 Task: Create a rule when the due date is marked asincomplete in a card by me.
Action: Mouse moved to (1103, 95)
Screenshot: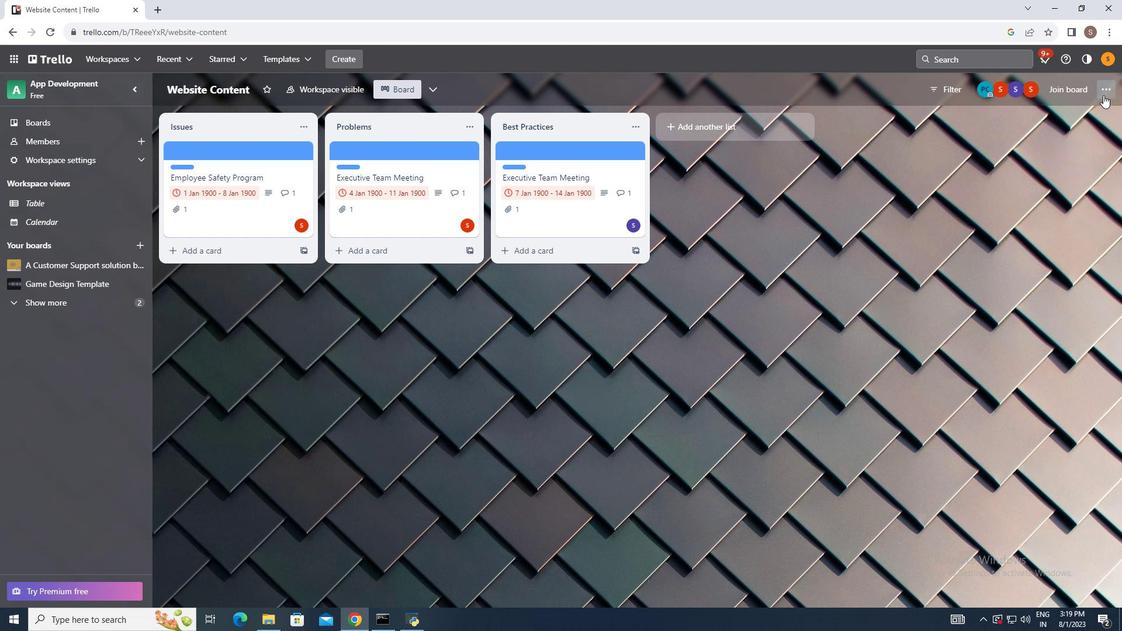
Action: Mouse pressed left at (1103, 95)
Screenshot: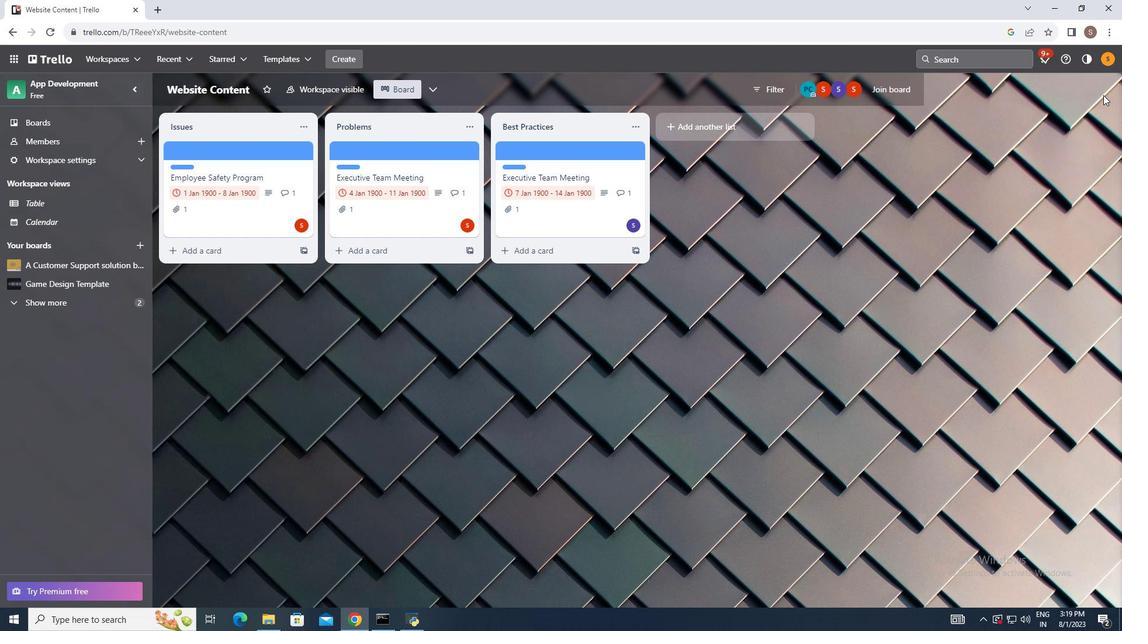 
Action: Mouse moved to (1026, 235)
Screenshot: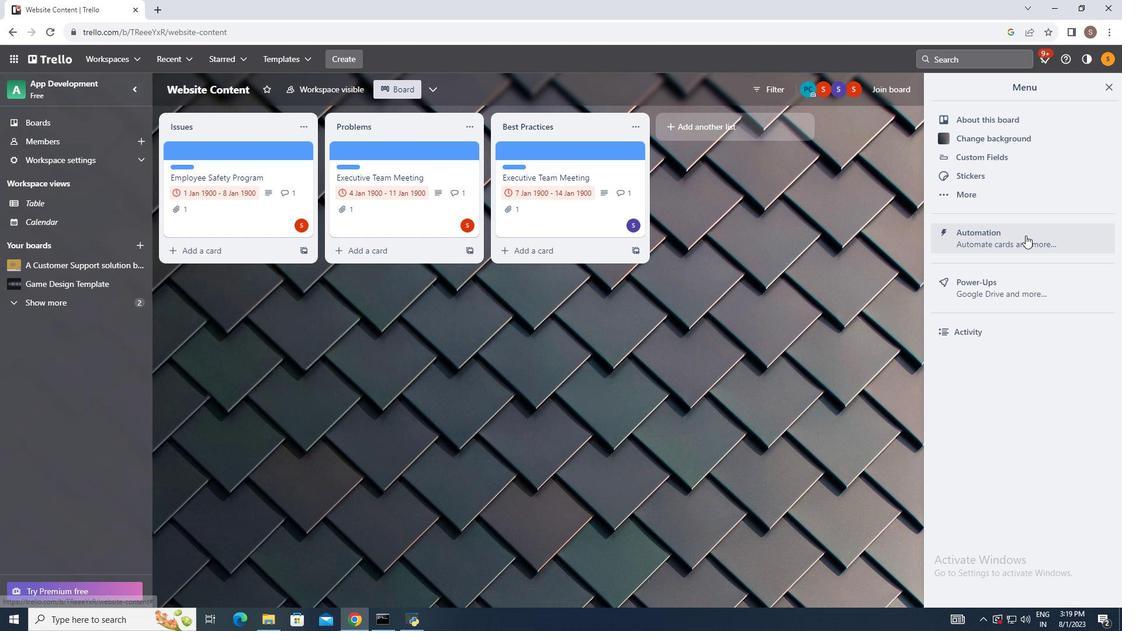 
Action: Mouse pressed left at (1026, 235)
Screenshot: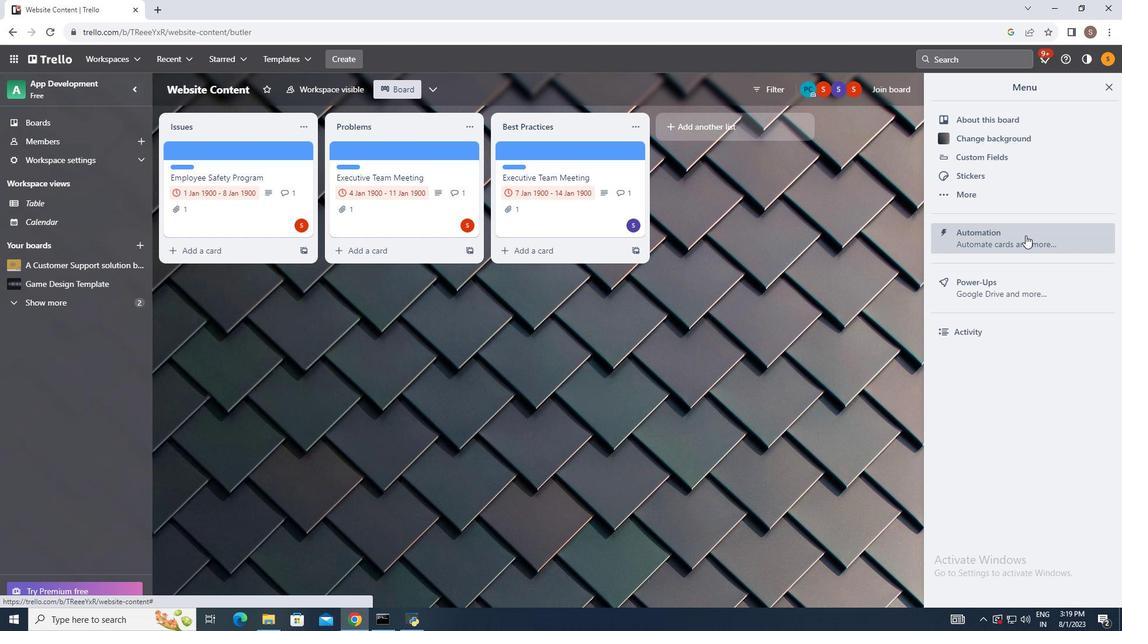 
Action: Mouse moved to (212, 195)
Screenshot: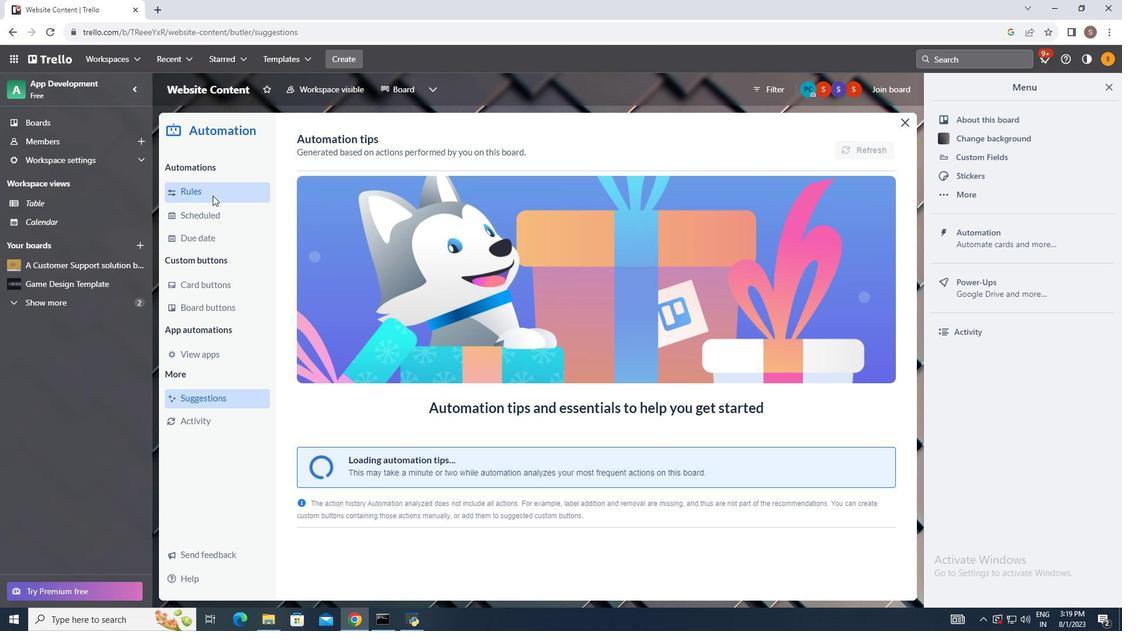 
Action: Mouse pressed left at (212, 195)
Screenshot: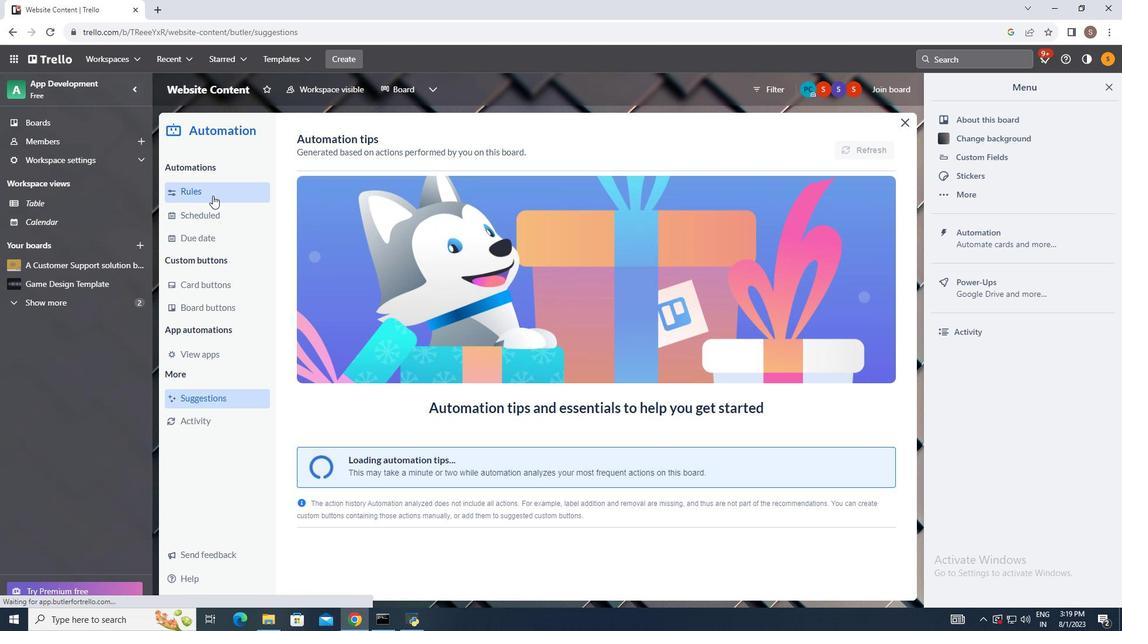 
Action: Mouse moved to (789, 147)
Screenshot: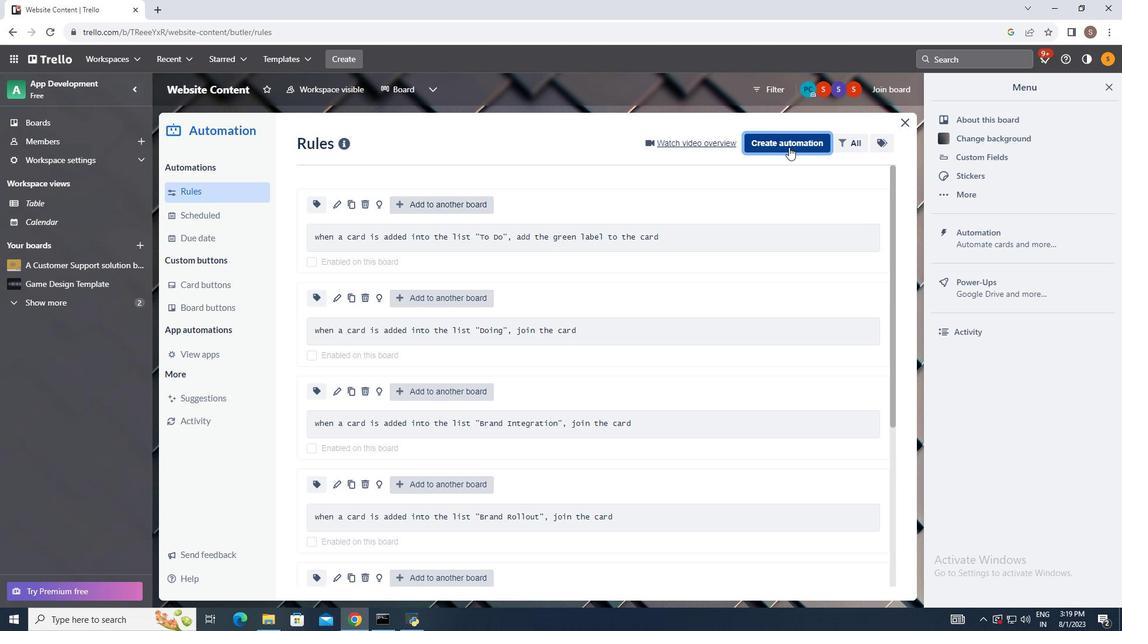 
Action: Mouse pressed left at (789, 147)
Screenshot: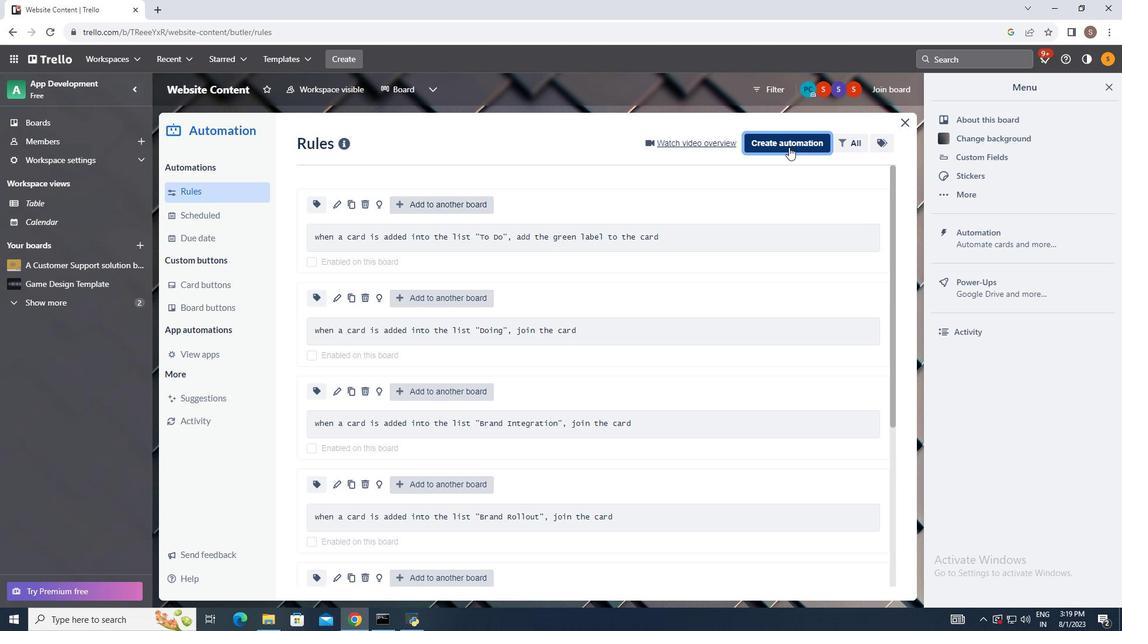
Action: Mouse moved to (538, 257)
Screenshot: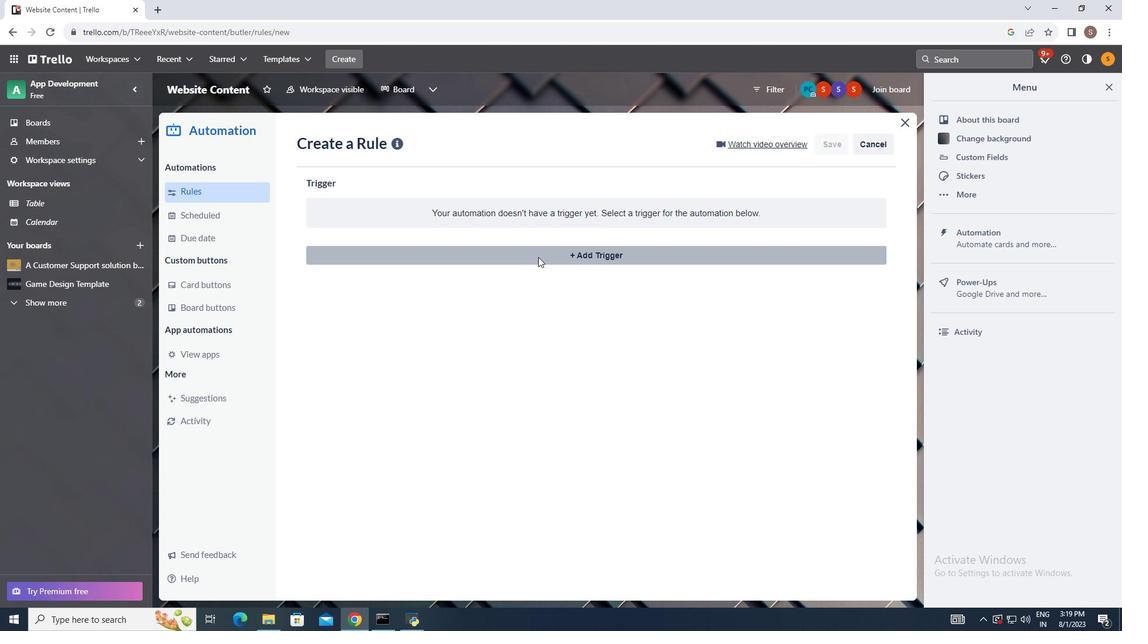 
Action: Mouse pressed left at (538, 257)
Screenshot: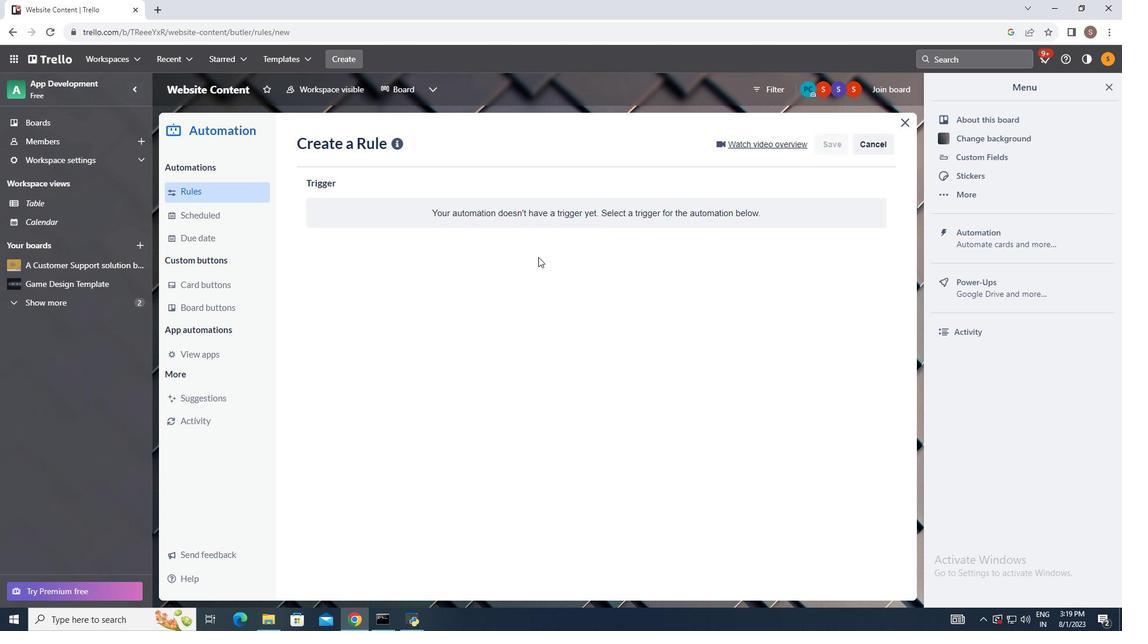 
Action: Mouse moved to (436, 294)
Screenshot: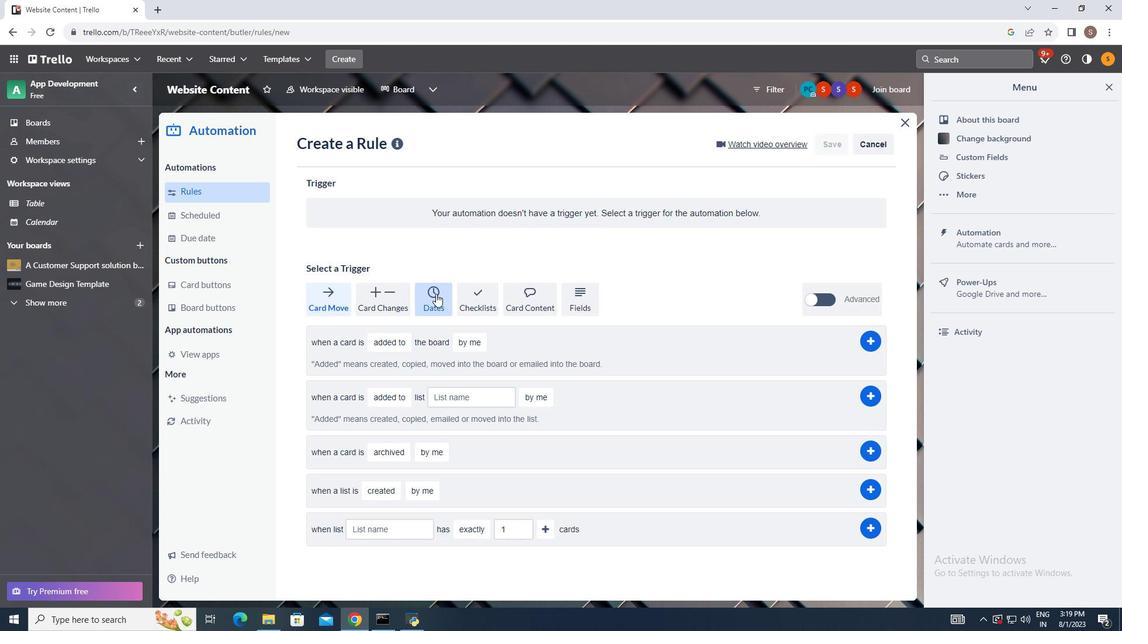 
Action: Mouse pressed left at (436, 294)
Screenshot: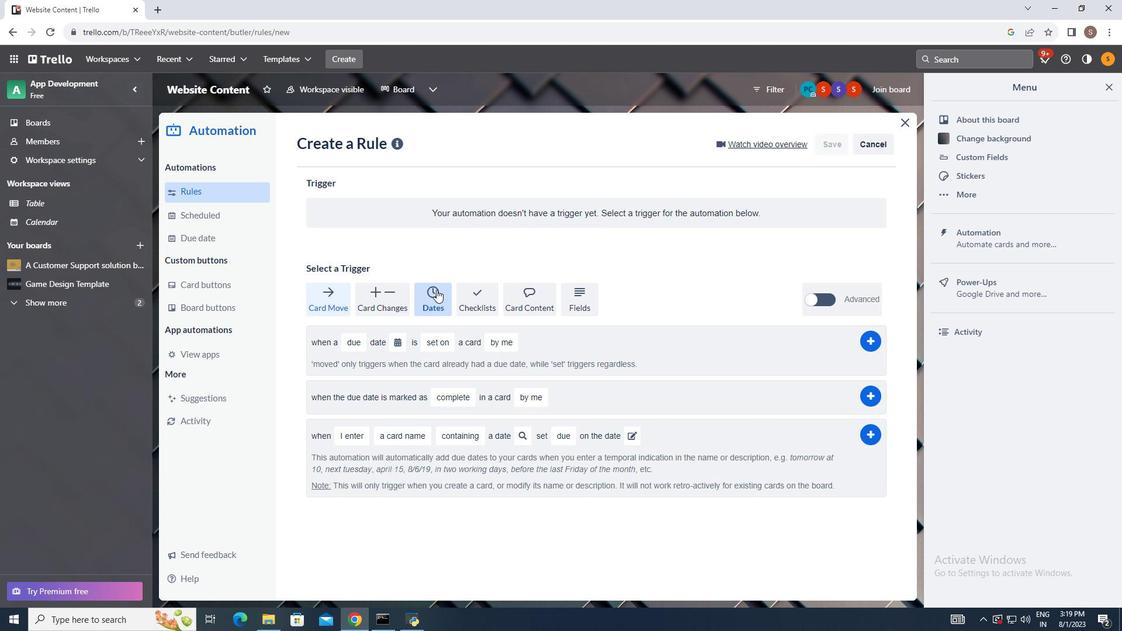 
Action: Mouse moved to (442, 401)
Screenshot: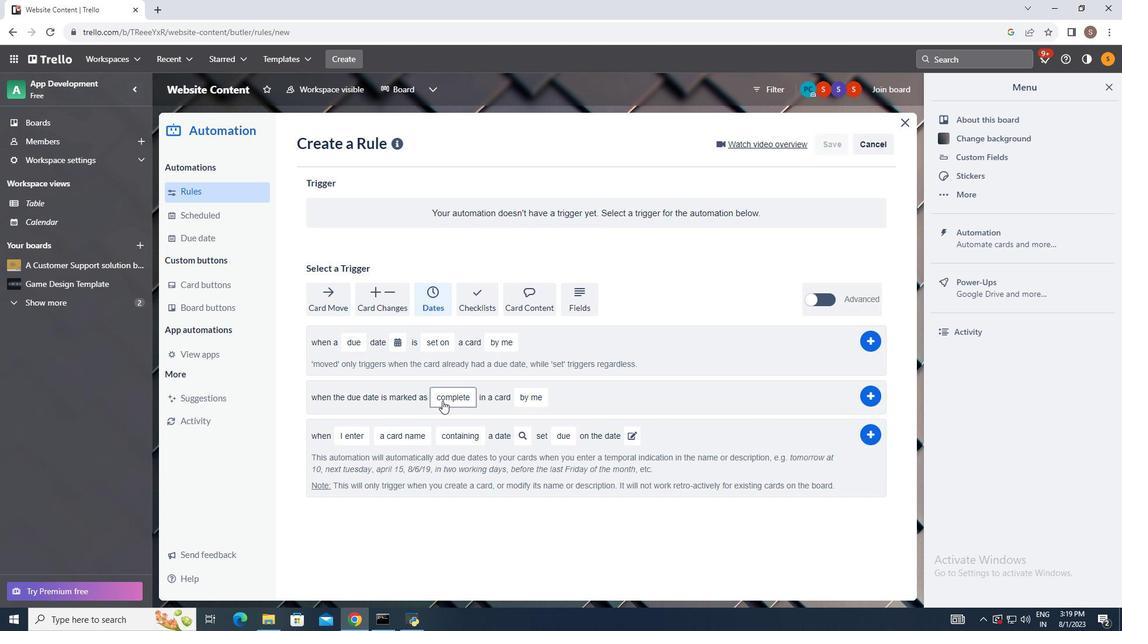 
Action: Mouse pressed left at (442, 401)
Screenshot: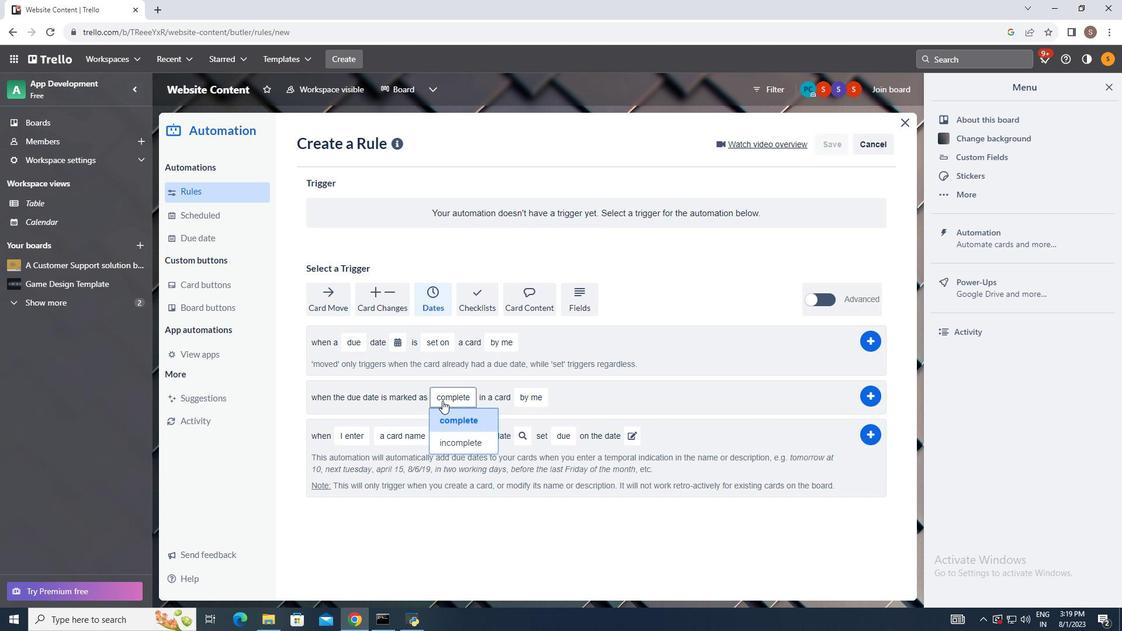 
Action: Mouse moved to (460, 440)
Screenshot: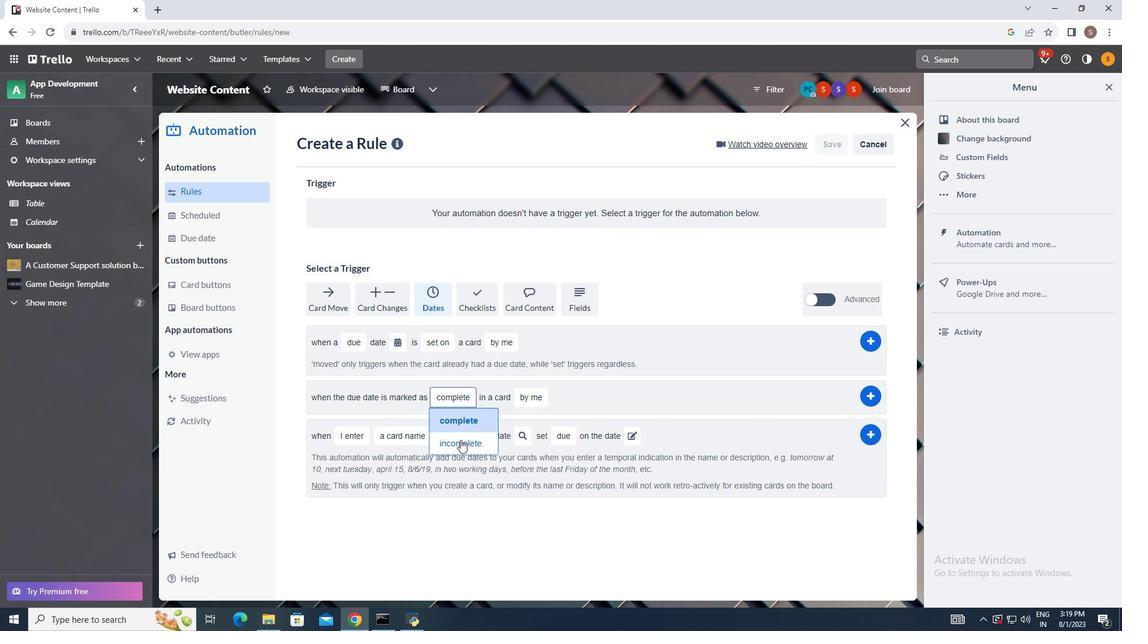
Action: Mouse pressed left at (460, 440)
Screenshot: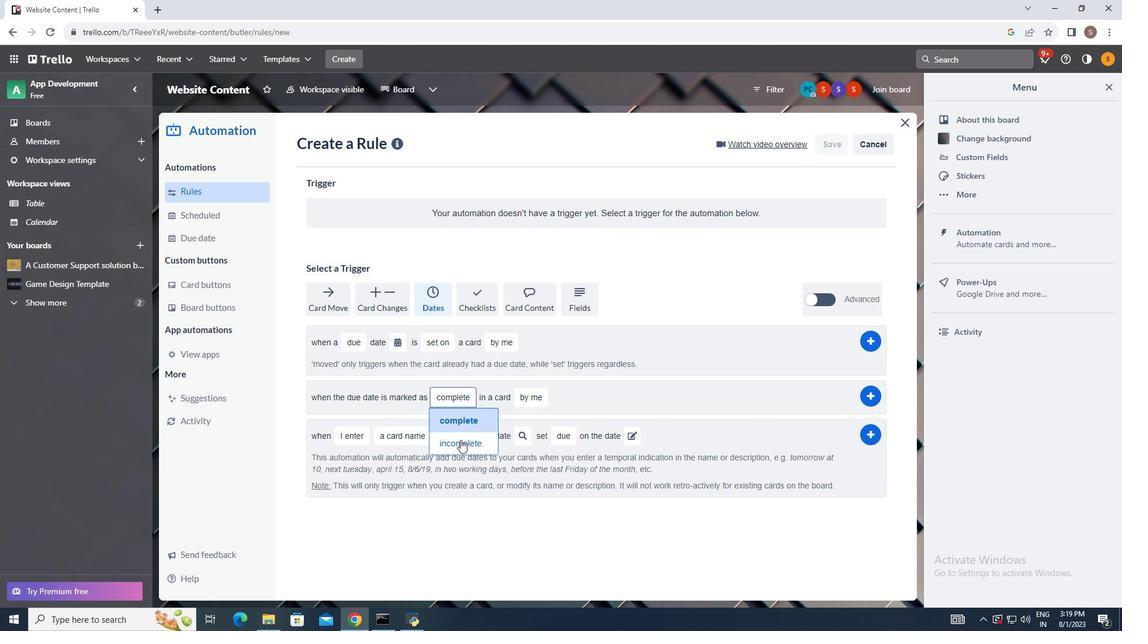 
Action: Mouse moved to (536, 401)
Screenshot: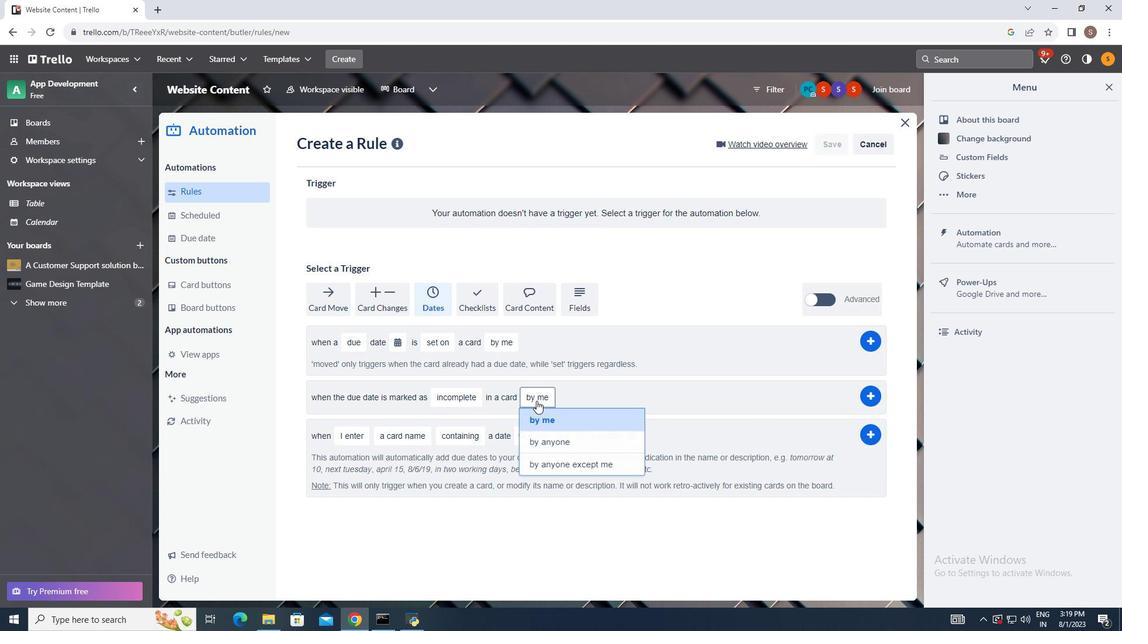 
Action: Mouse pressed left at (536, 401)
Screenshot: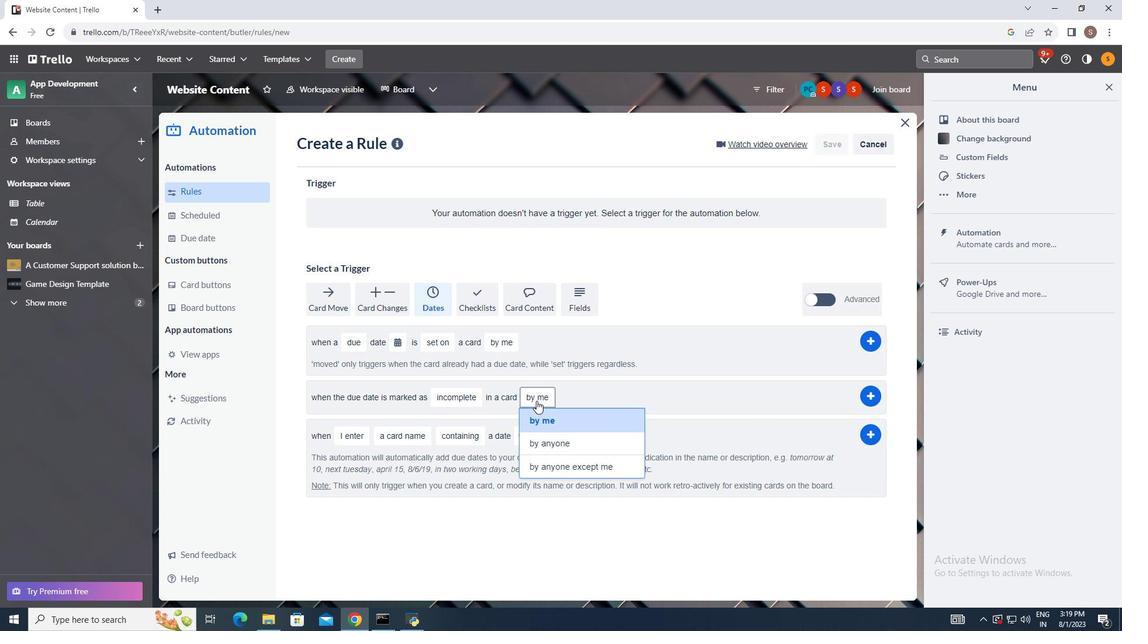
Action: Mouse moved to (540, 417)
Screenshot: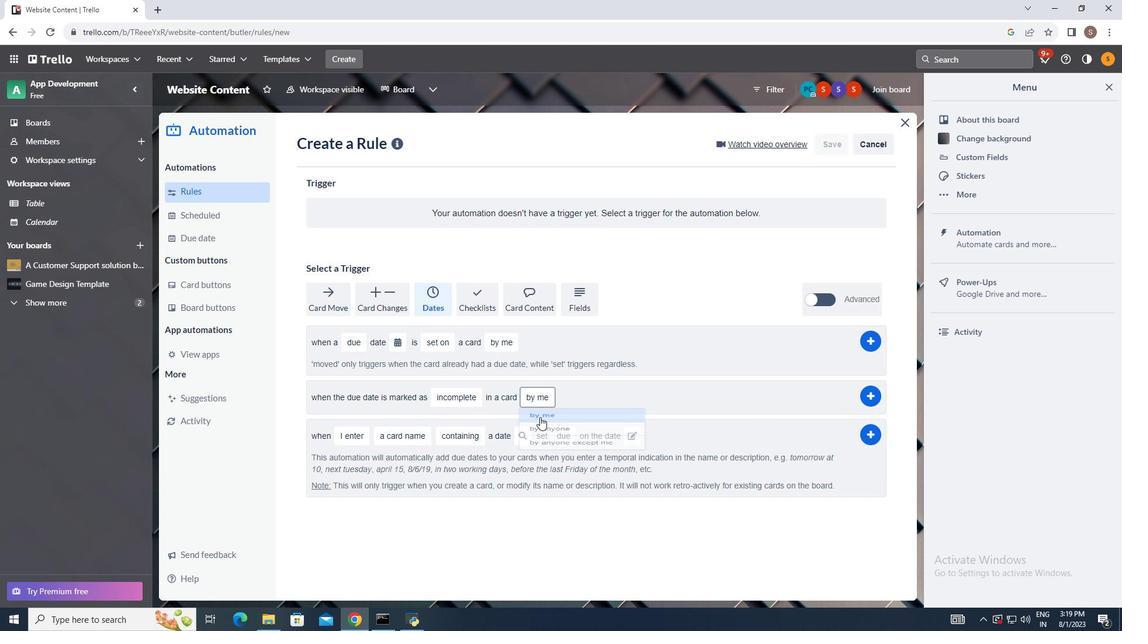 
Action: Mouse pressed left at (540, 417)
Screenshot: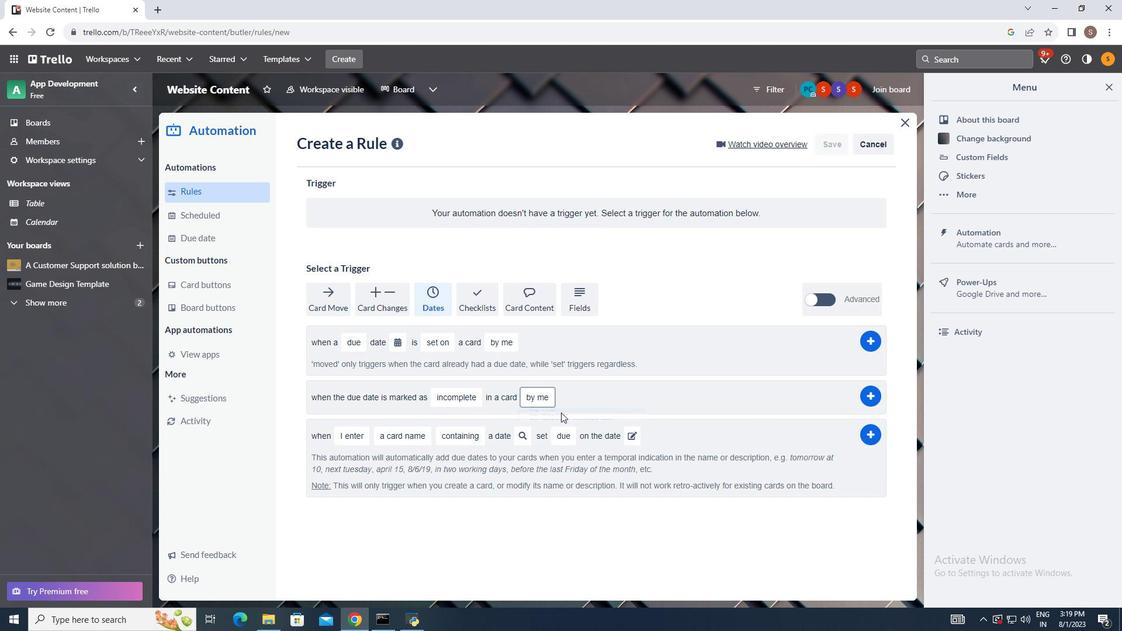 
Action: Mouse moved to (871, 398)
Screenshot: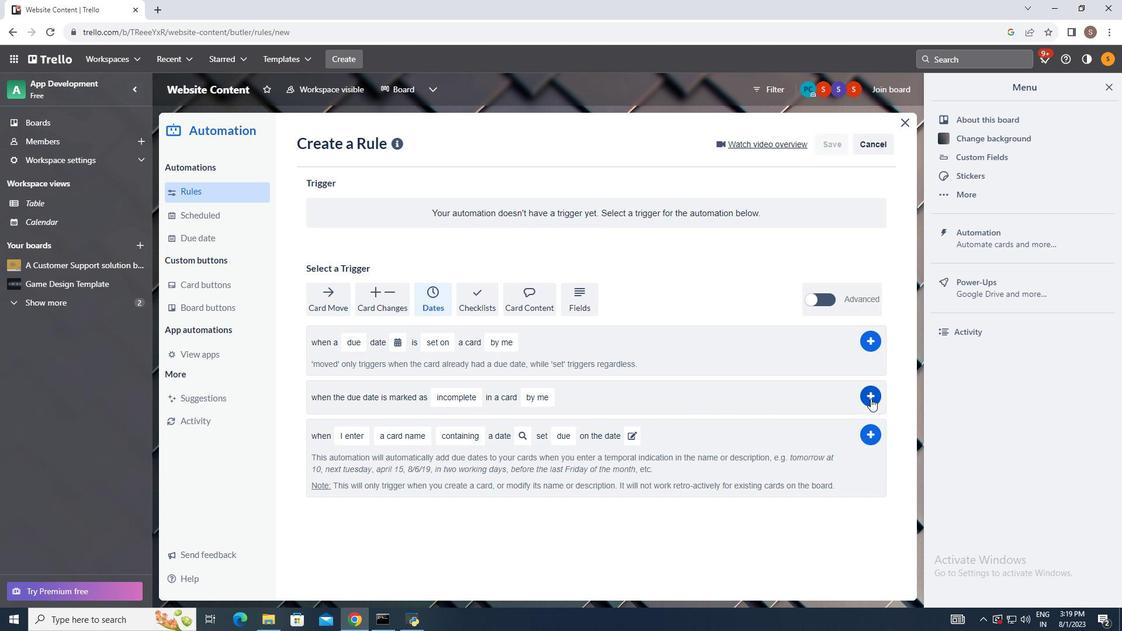 
Action: Mouse pressed left at (871, 398)
Screenshot: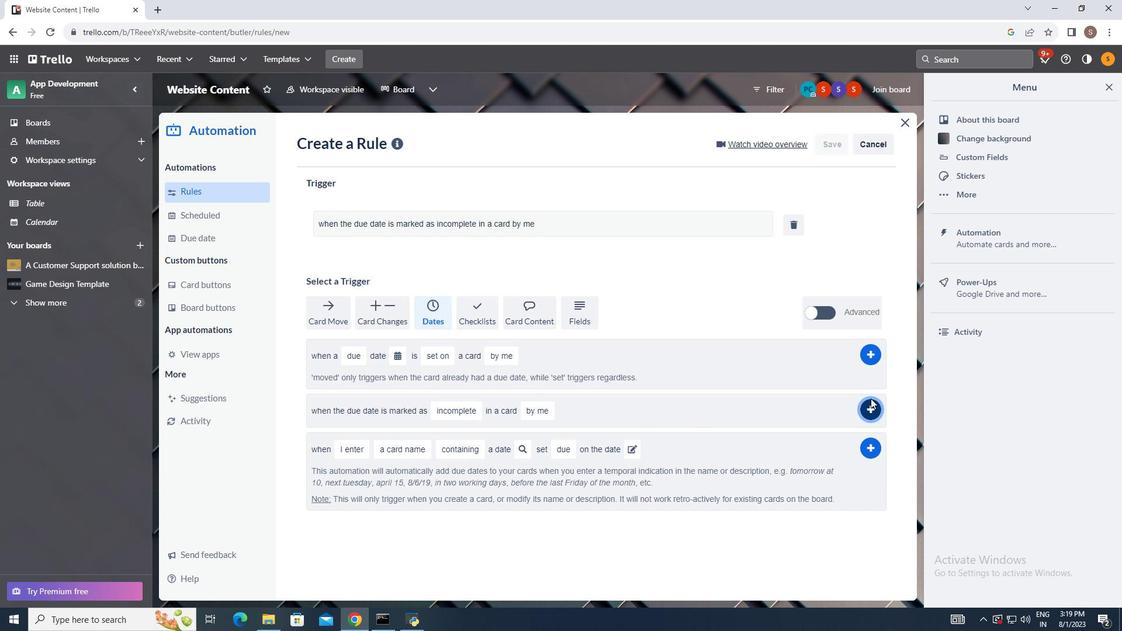
Action: Mouse moved to (664, 259)
Screenshot: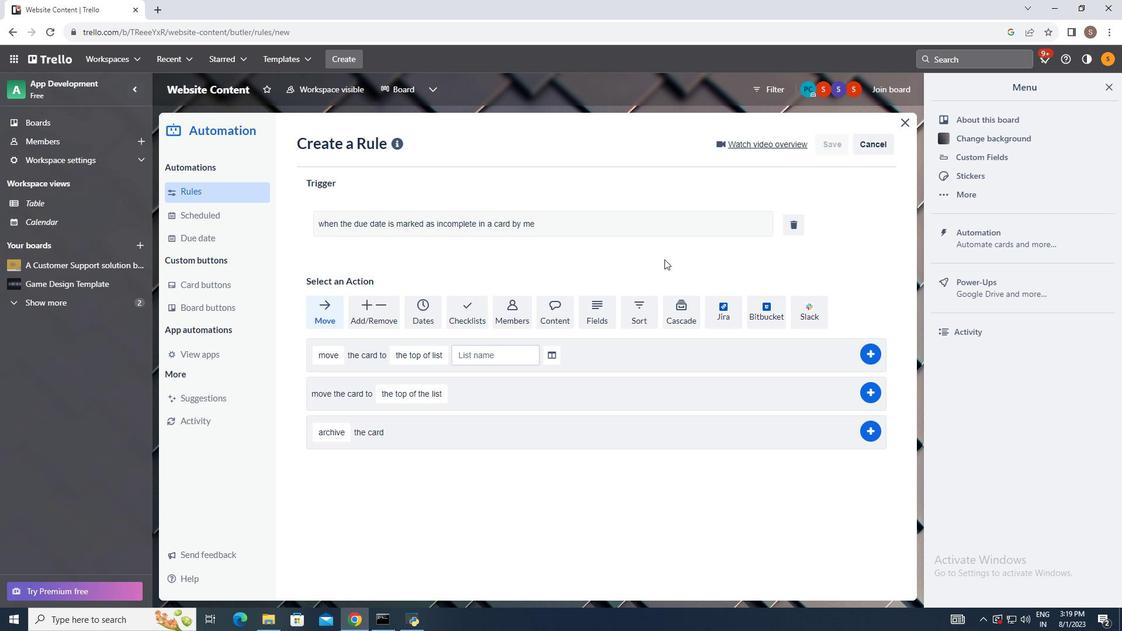 
